 Task: Use the formula "COUPDAYBS" in spreadsheet "Project portfolio".
Action: Mouse moved to (578, 394)
Screenshot: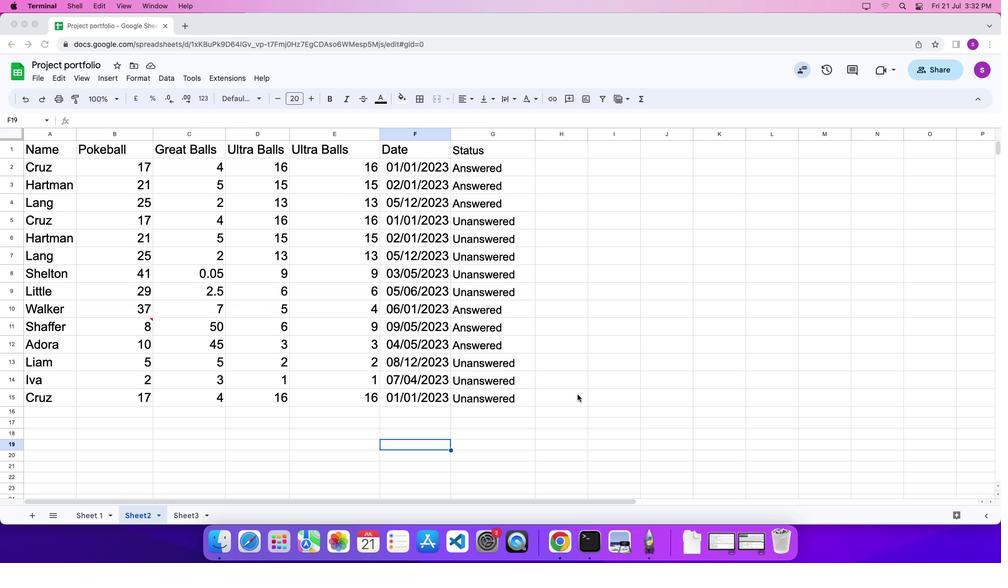 
Action: Mouse pressed left at (578, 394)
Screenshot: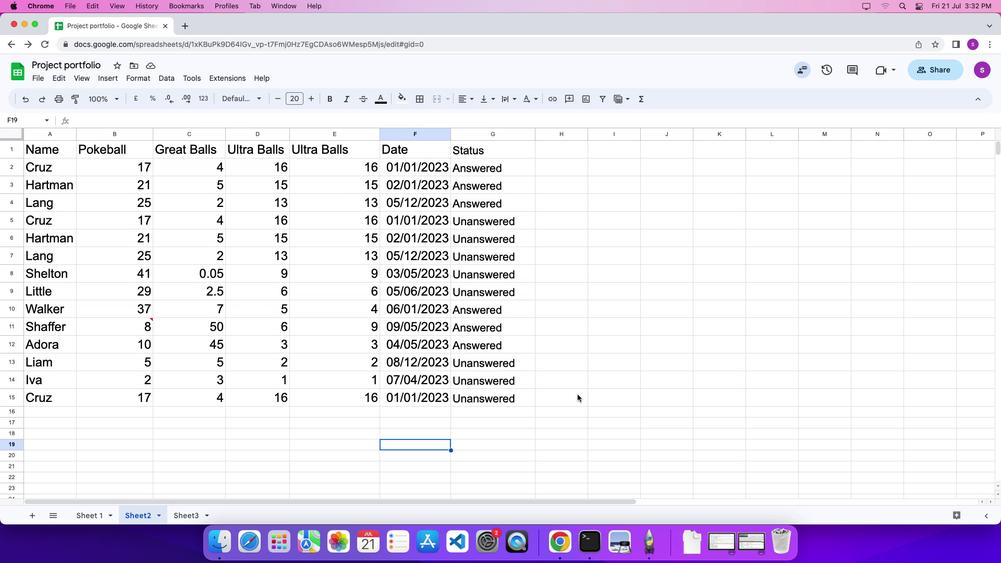 
Action: Mouse moved to (578, 395)
Screenshot: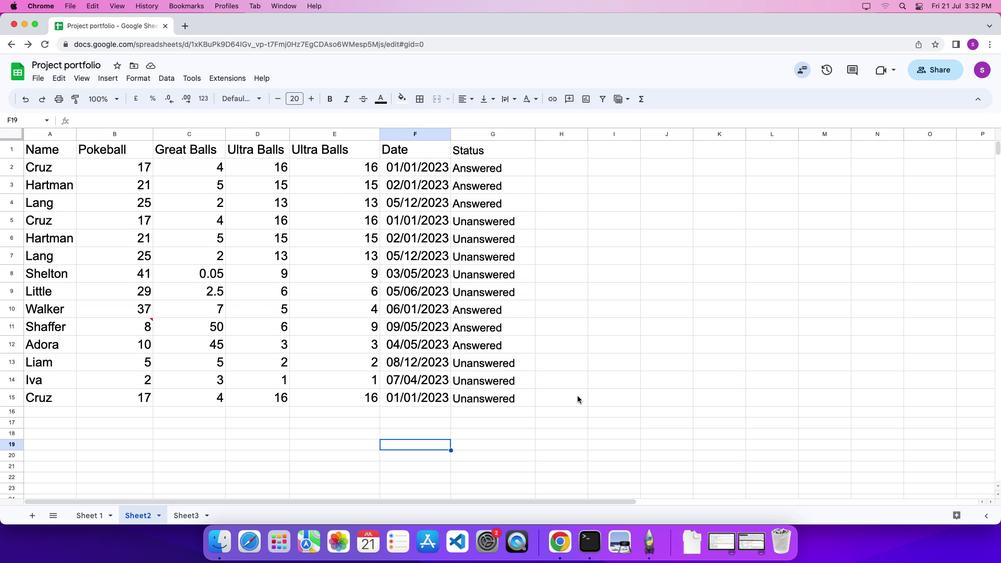 
Action: Mouse pressed left at (578, 395)
Screenshot: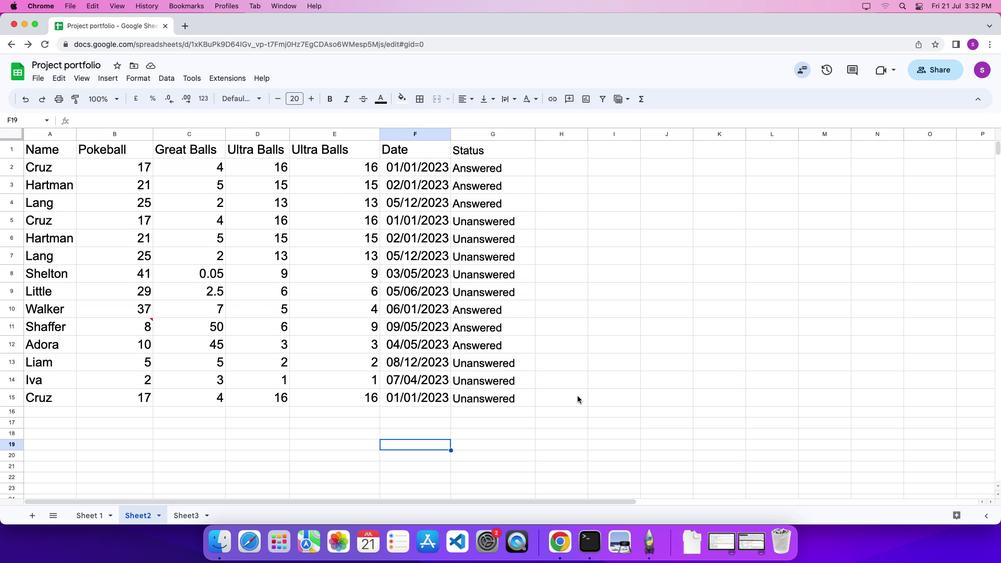 
Action: Key pressed '='
Screenshot: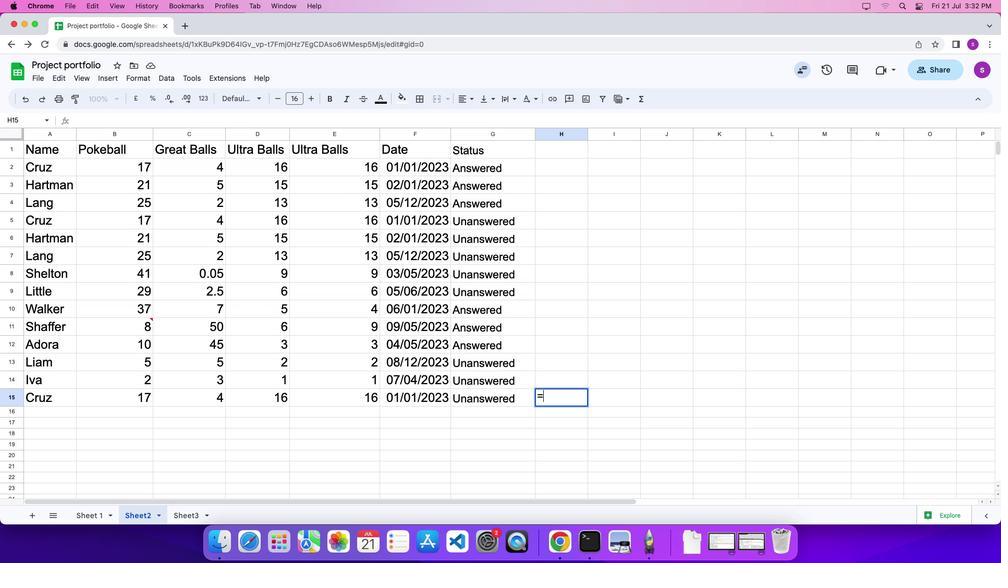 
Action: Mouse moved to (642, 101)
Screenshot: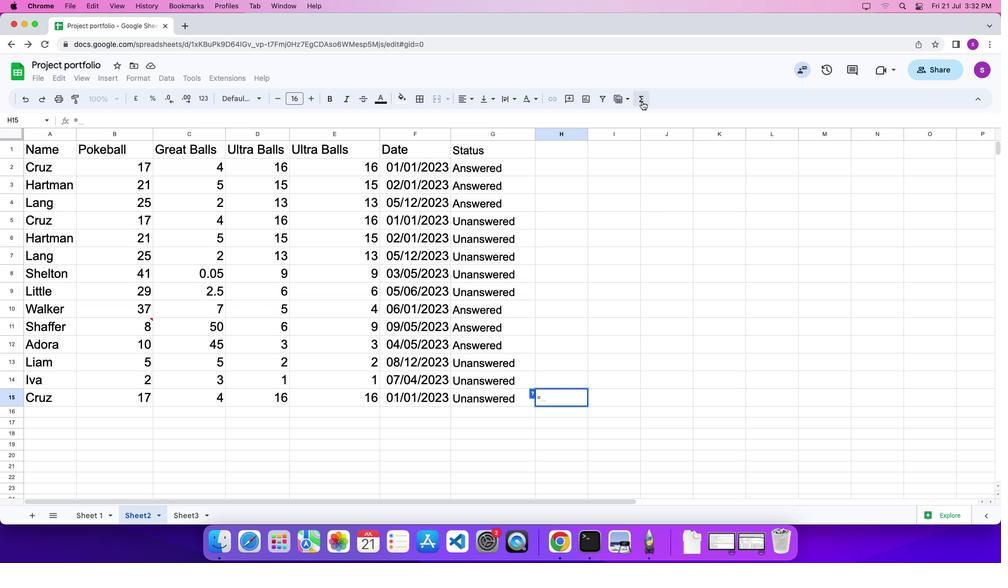 
Action: Mouse pressed left at (642, 101)
Screenshot: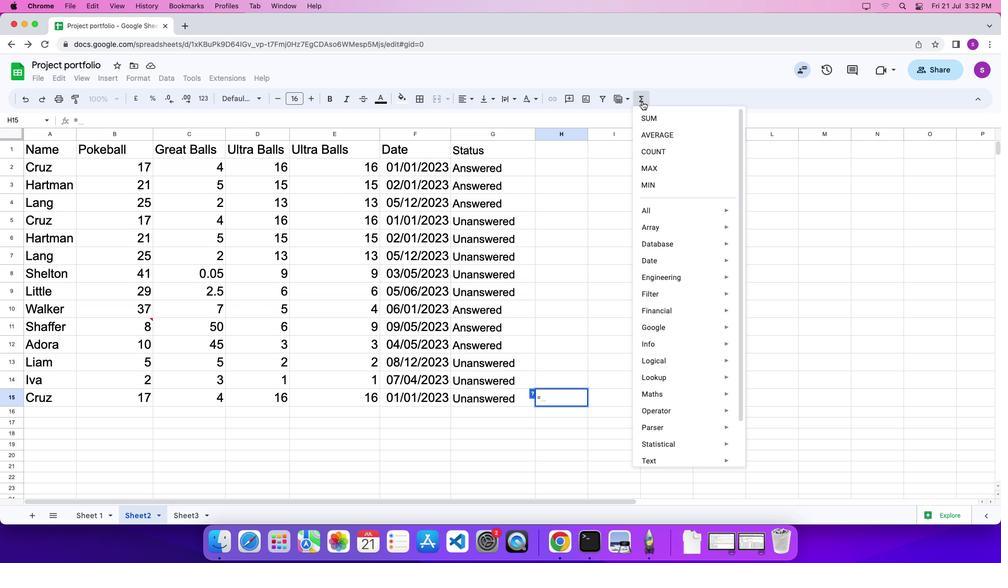 
Action: Mouse moved to (804, 510)
Screenshot: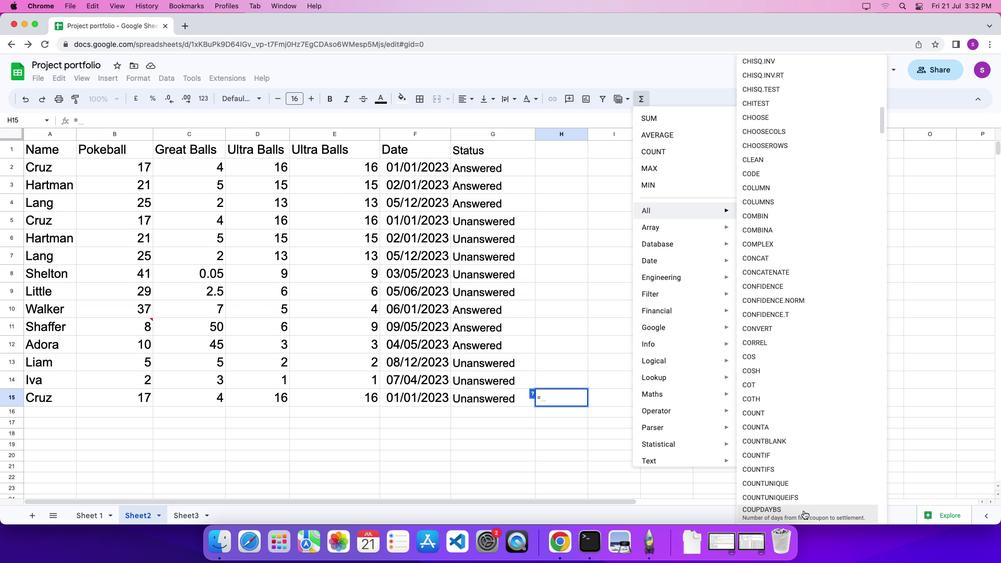 
Action: Mouse pressed left at (804, 510)
Screenshot: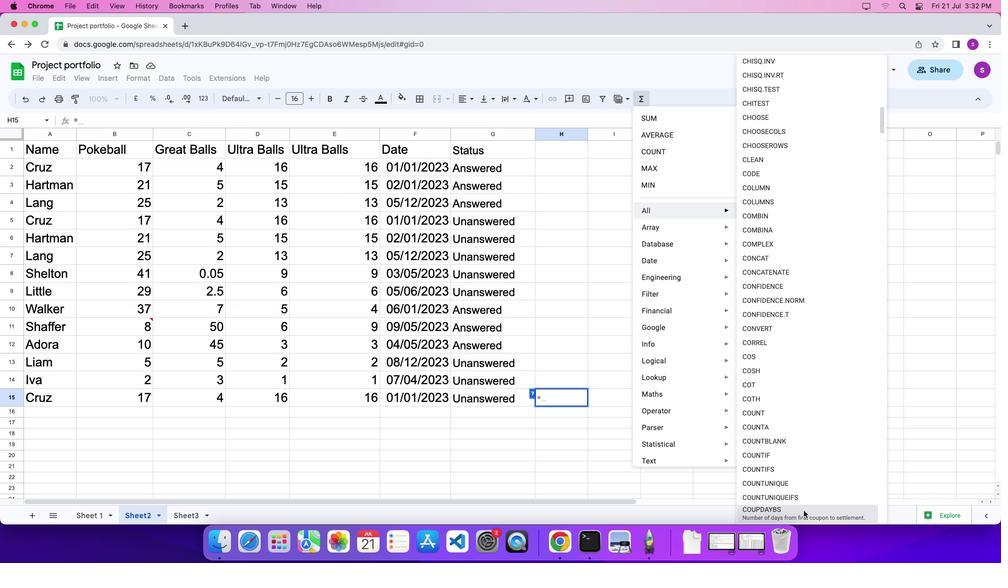
Action: Mouse moved to (398, 223)
Screenshot: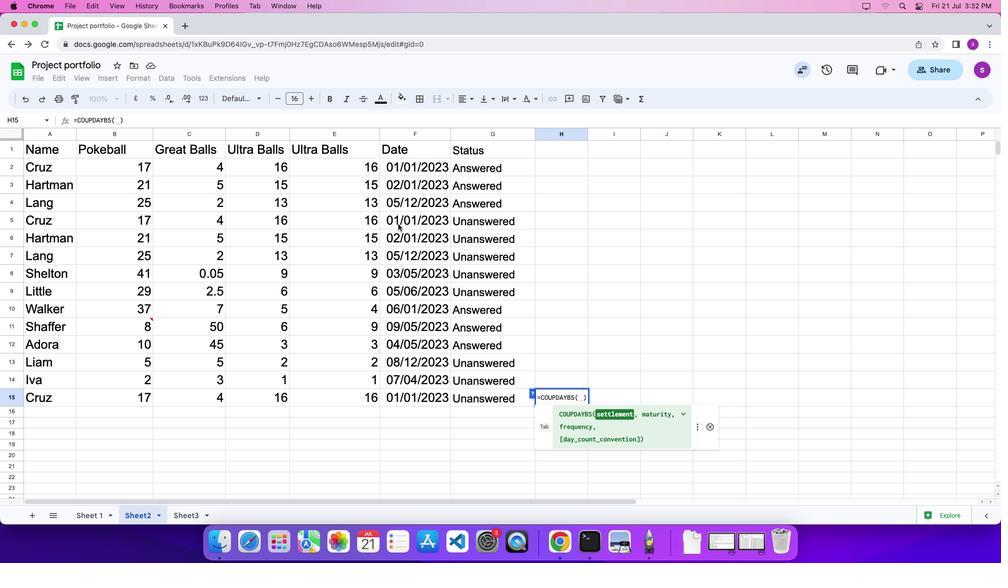 
Action: Mouse pressed left at (398, 223)
Screenshot: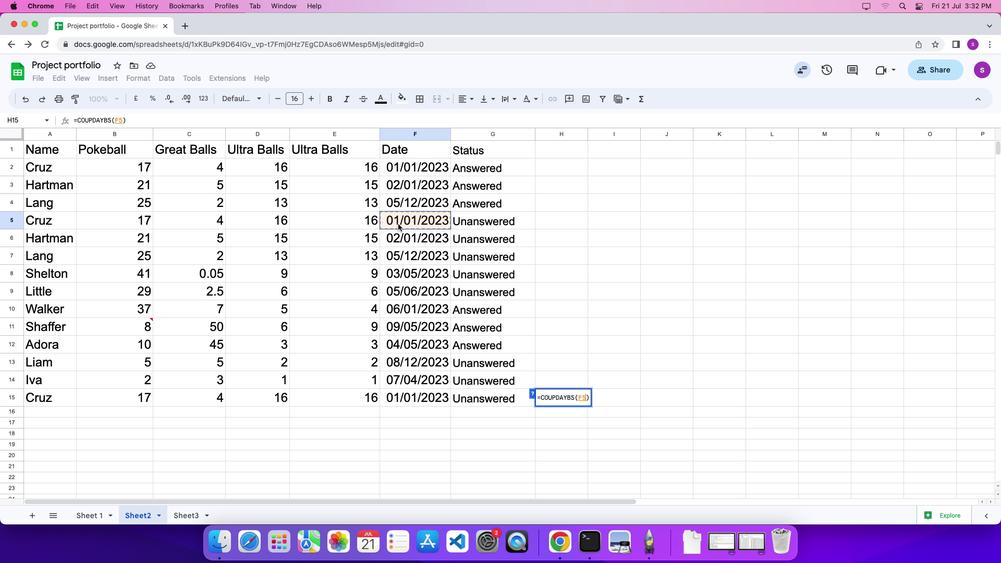
Action: Mouse moved to (399, 224)
Screenshot: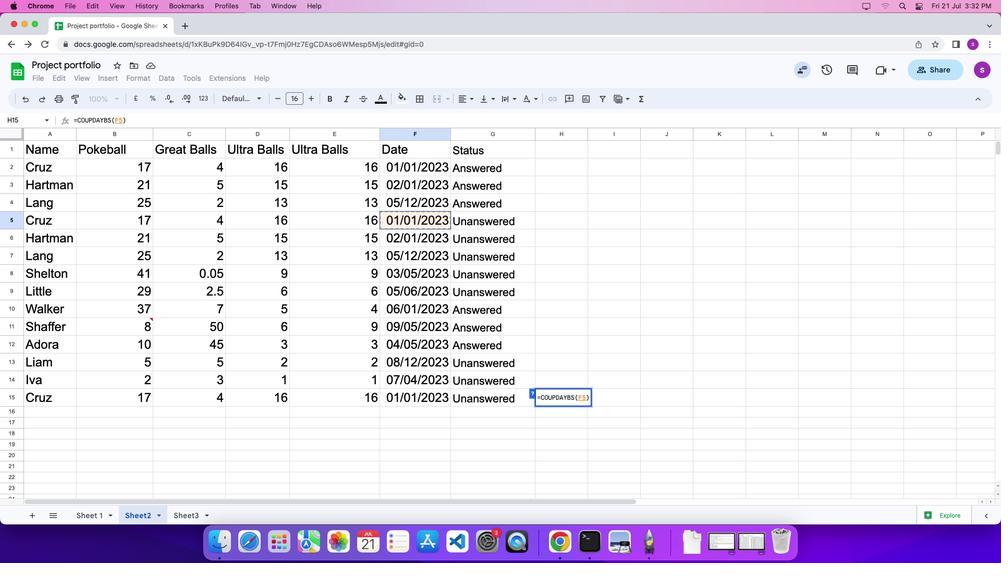 
Action: Key pressed ','
Screenshot: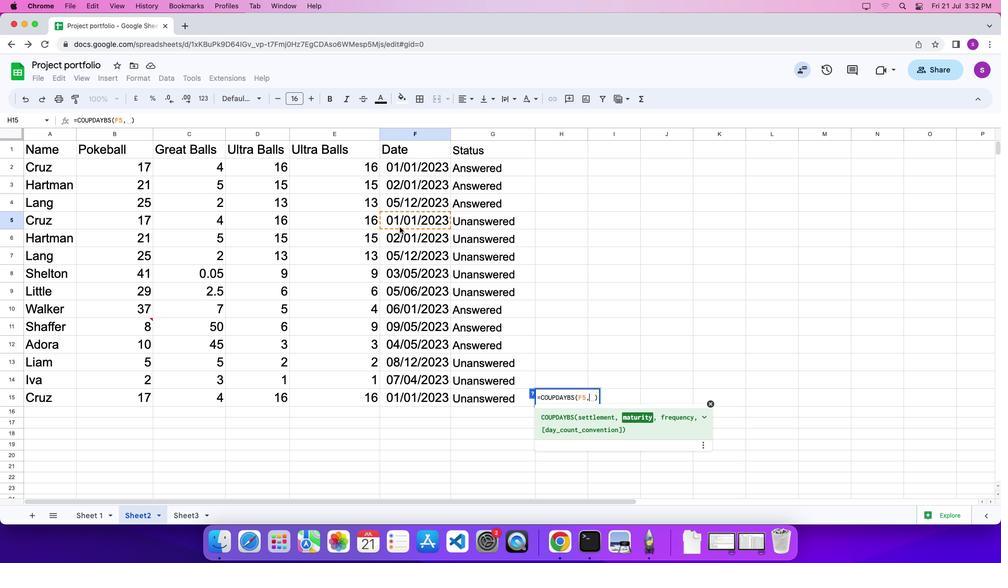 
Action: Mouse moved to (403, 240)
Screenshot: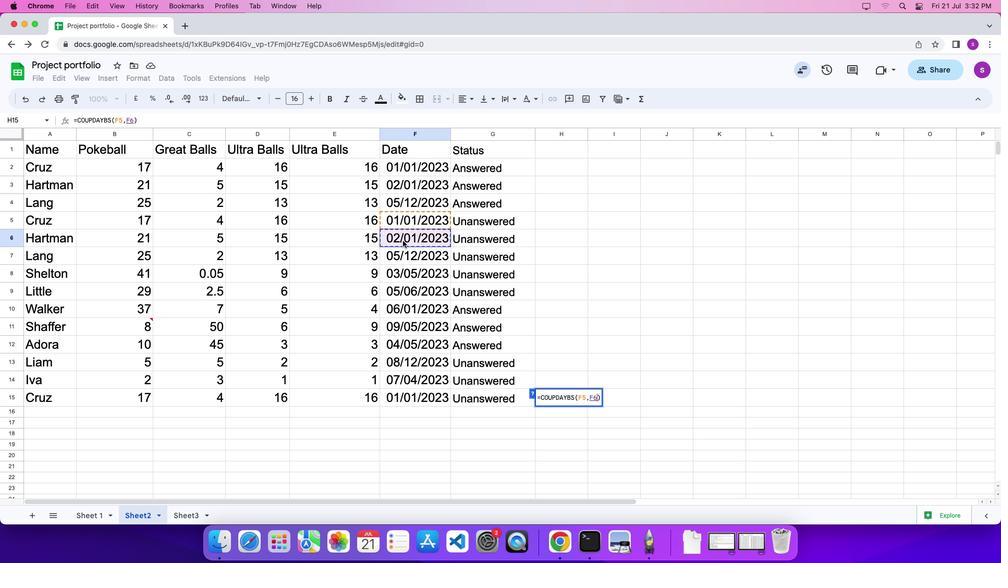 
Action: Mouse pressed left at (403, 240)
Screenshot: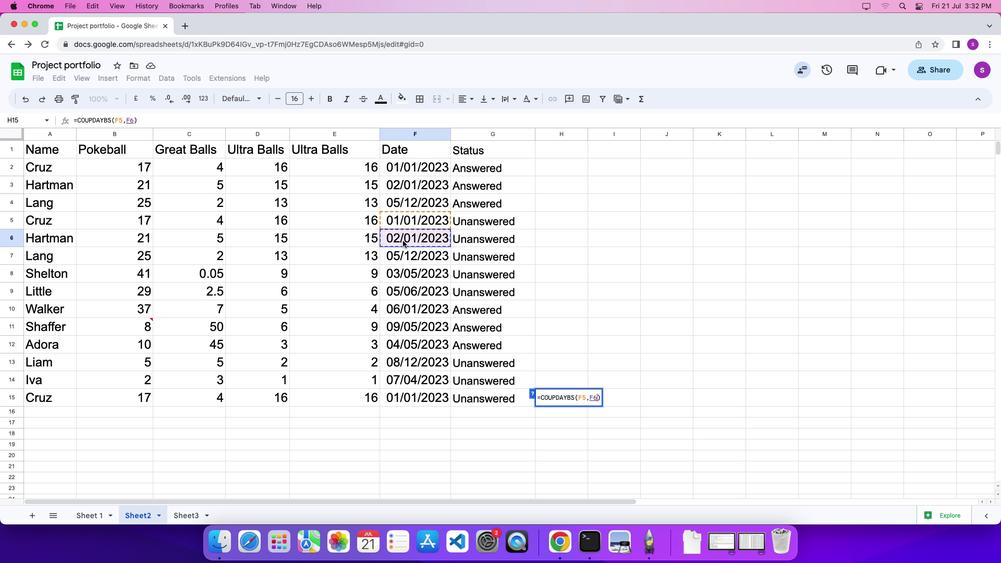 
Action: Key pressed ','
Screenshot: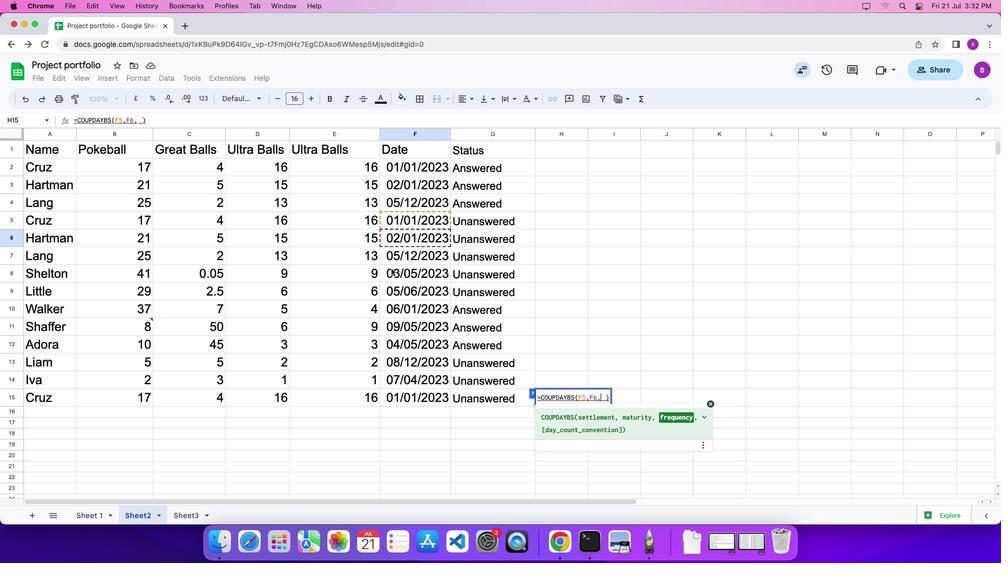 
Action: Mouse moved to (359, 360)
Screenshot: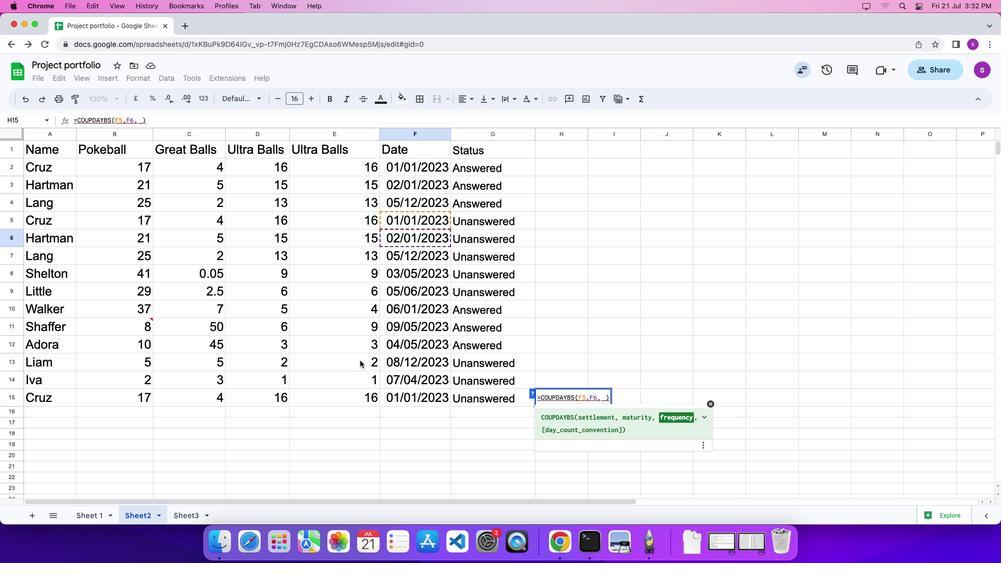 
Action: Mouse pressed left at (359, 360)
Screenshot: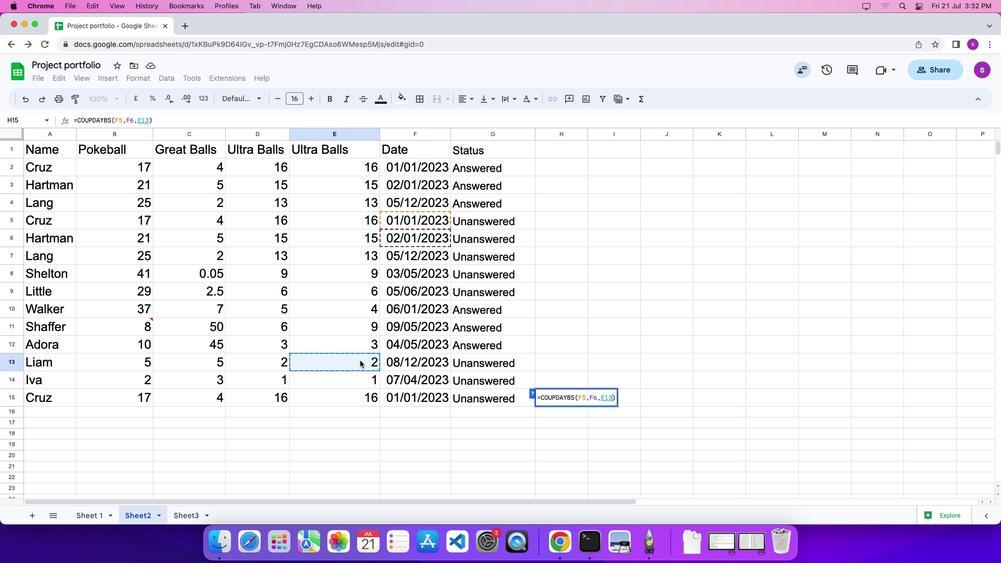 
Action: Key pressed ','
Screenshot: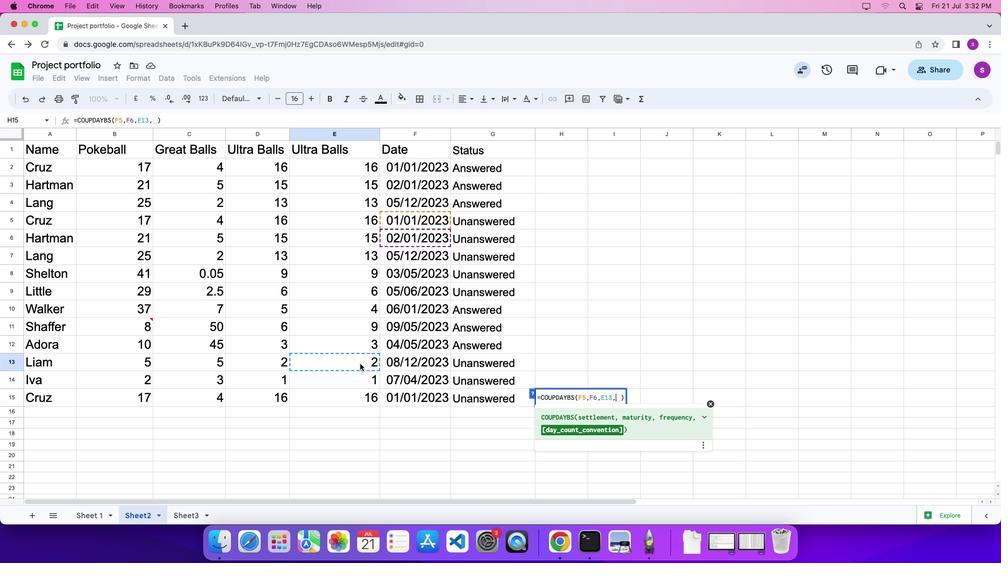 
Action: Mouse moved to (360, 376)
Screenshot: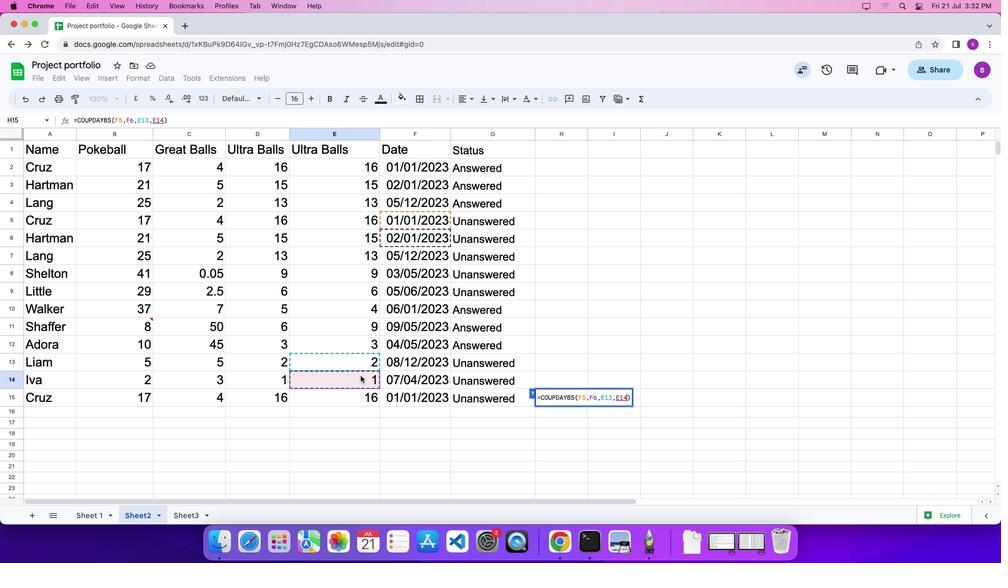 
Action: Mouse pressed left at (360, 376)
Screenshot: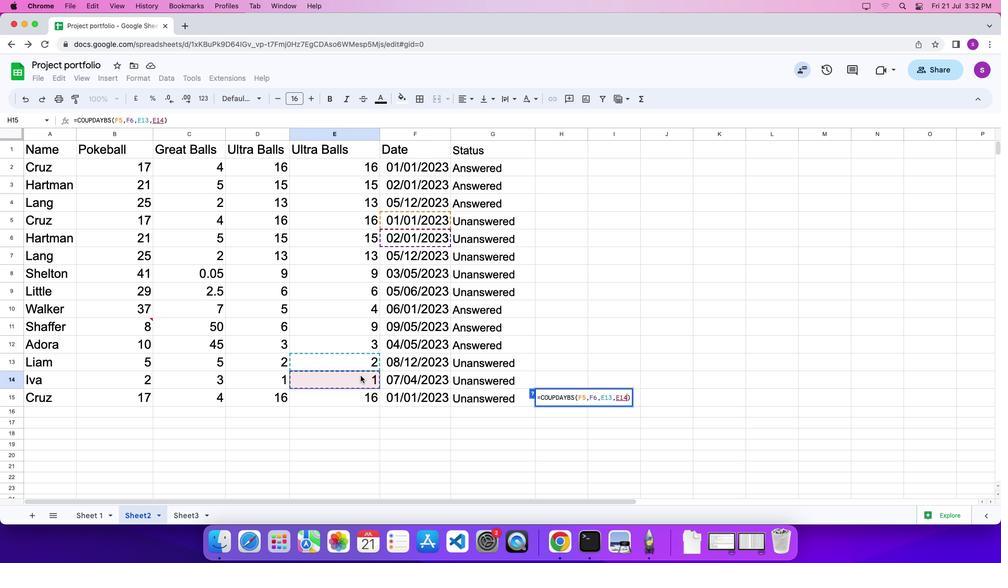
Action: Mouse moved to (622, 395)
Screenshot: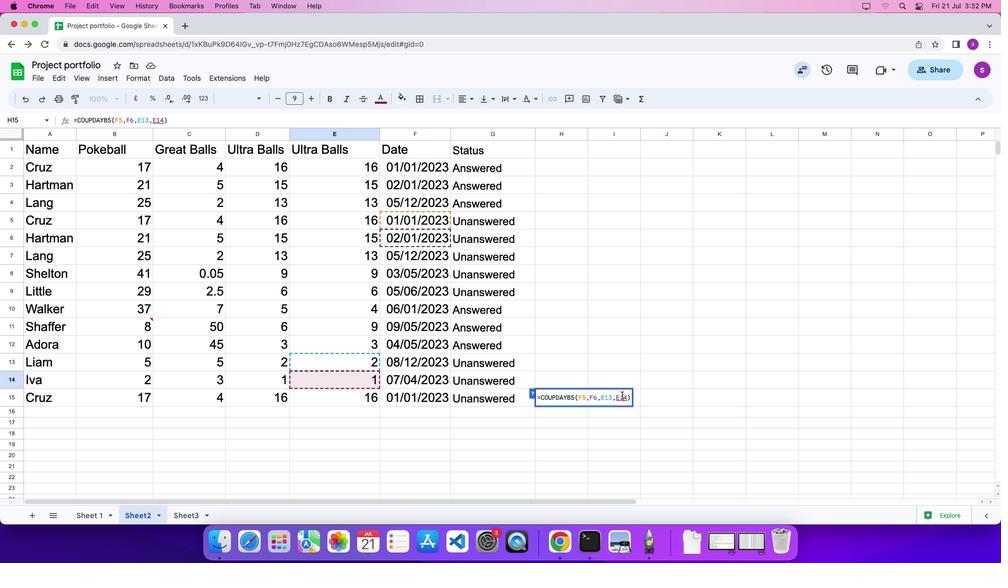 
Action: Mouse pressed left at (622, 395)
Screenshot: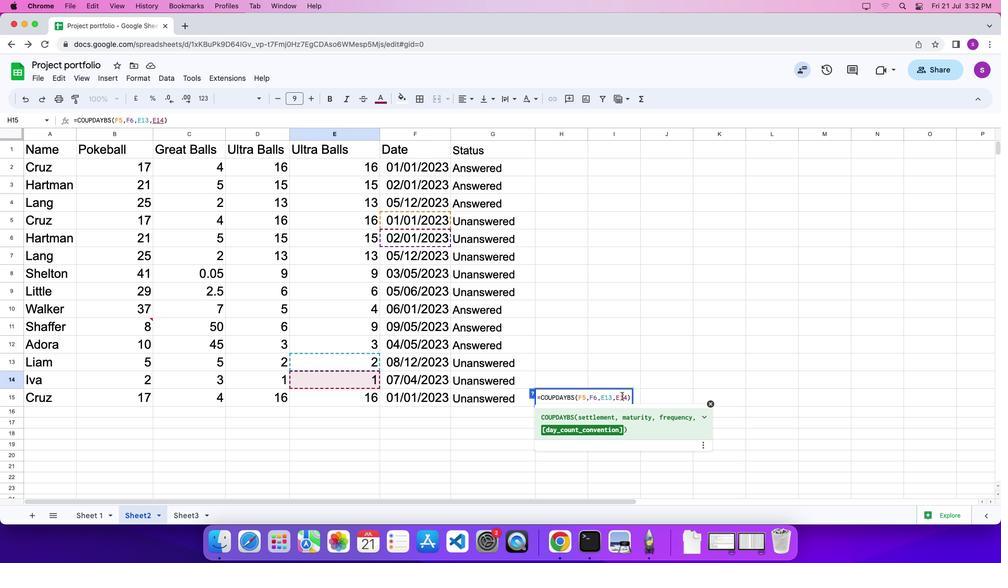 
Action: Mouse moved to (626, 400)
Screenshot: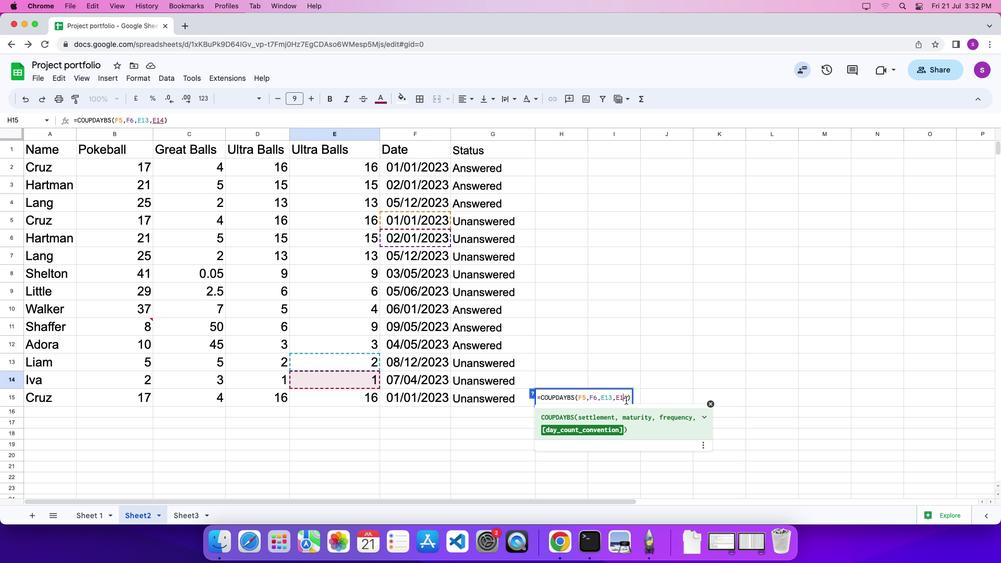 
Action: Key pressed Key.rightKey.rightKey.enter
Screenshot: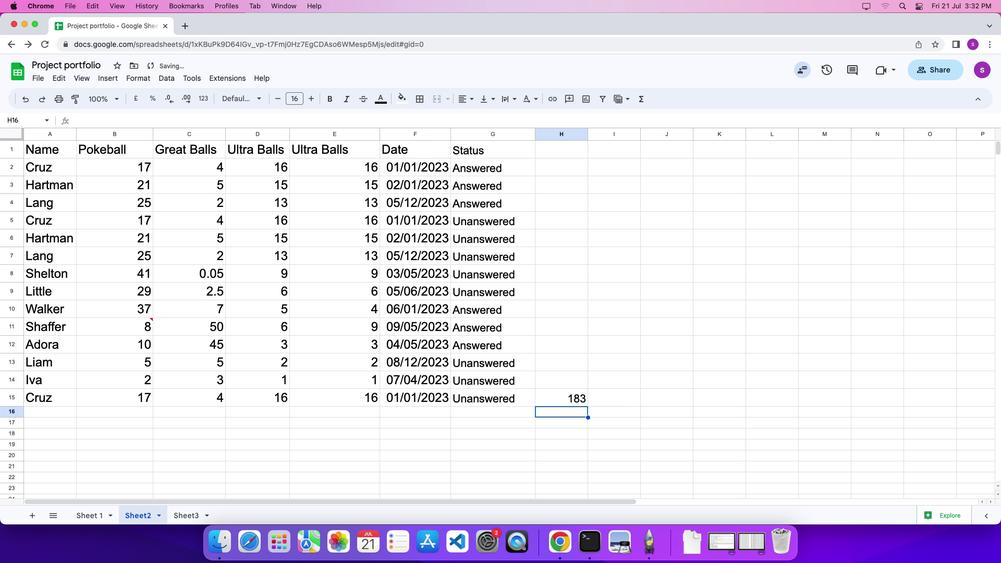 
